 Task: Create a due date automation trigger when advanced on, 2 working days before a card is due add content with an empty description at 11:00 AM.
Action: Mouse moved to (1124, 91)
Screenshot: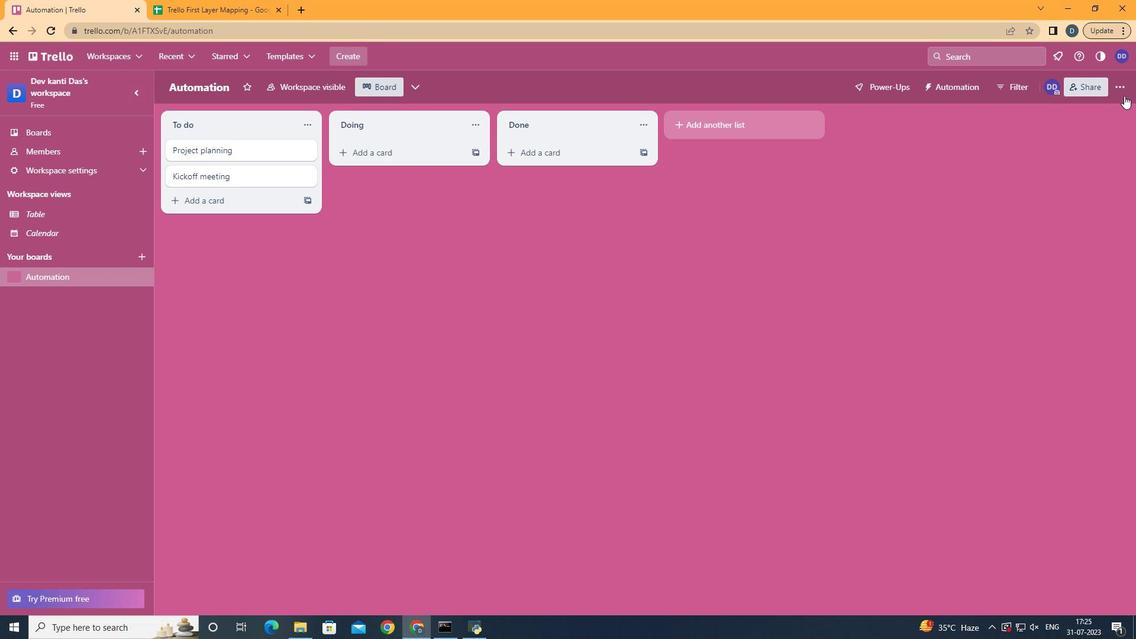 
Action: Mouse pressed left at (1124, 91)
Screenshot: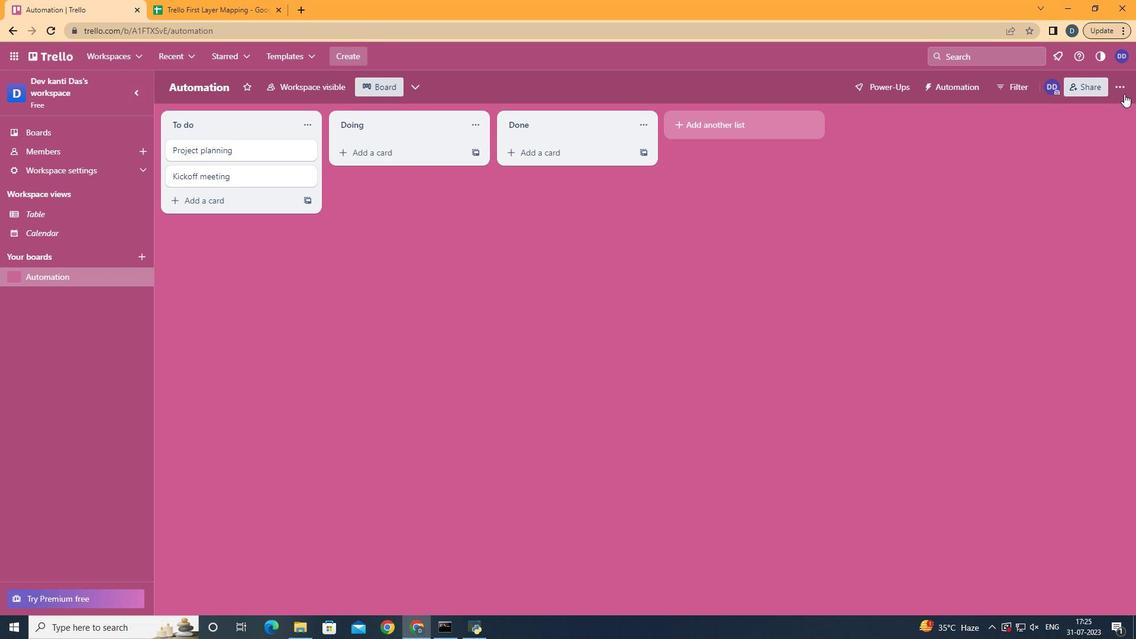 
Action: Mouse moved to (1050, 246)
Screenshot: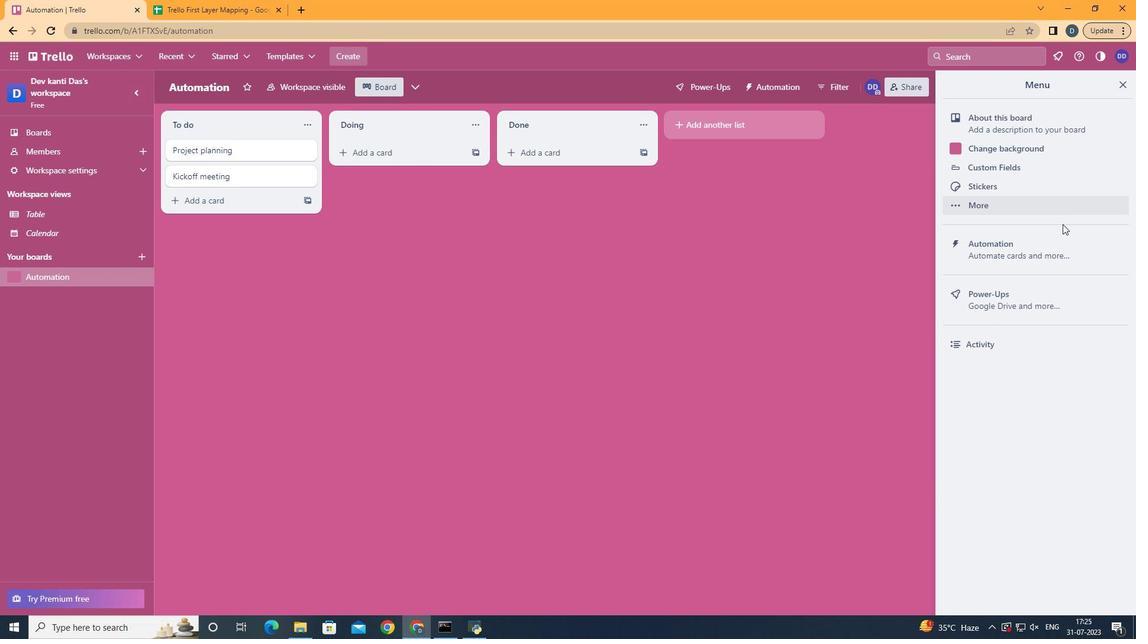 
Action: Mouse pressed left at (1050, 246)
Screenshot: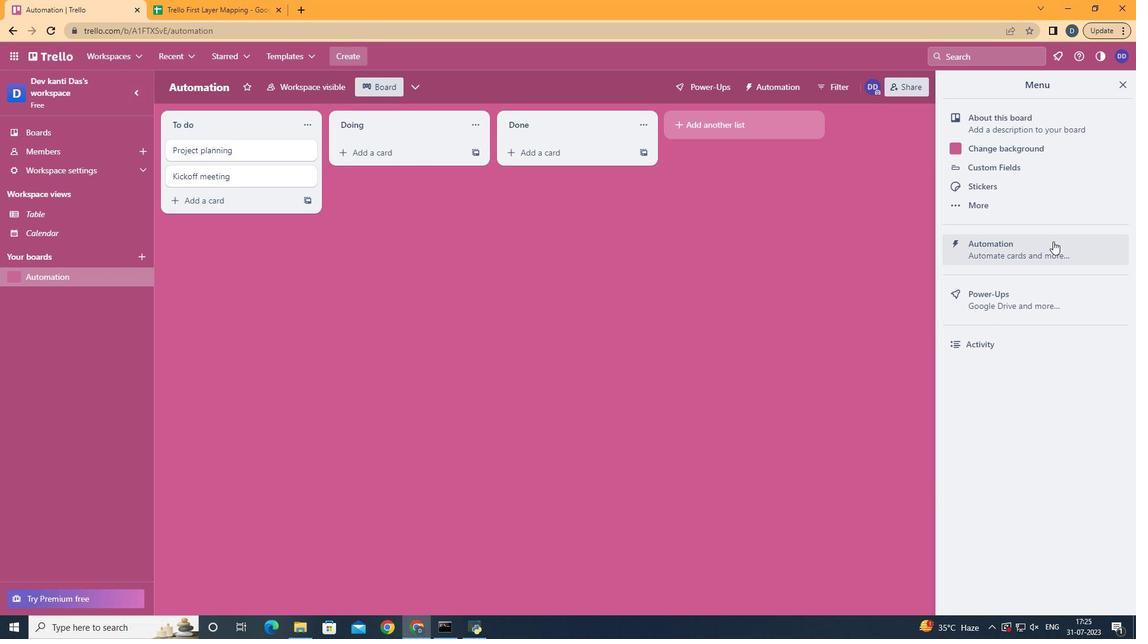 
Action: Mouse moved to (230, 235)
Screenshot: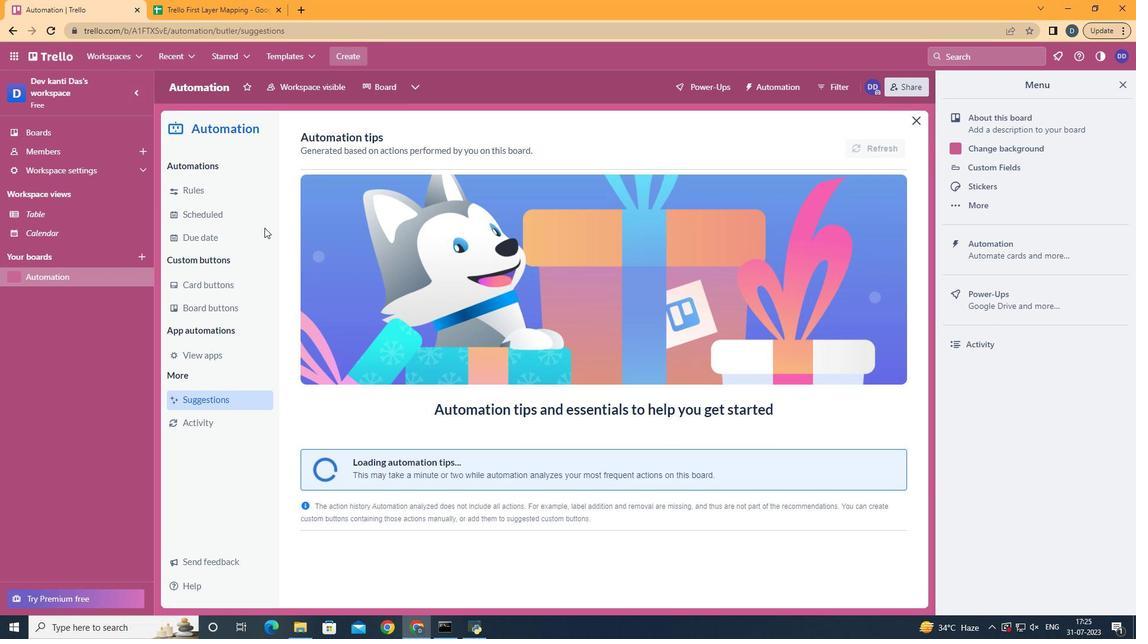 
Action: Mouse pressed left at (230, 235)
Screenshot: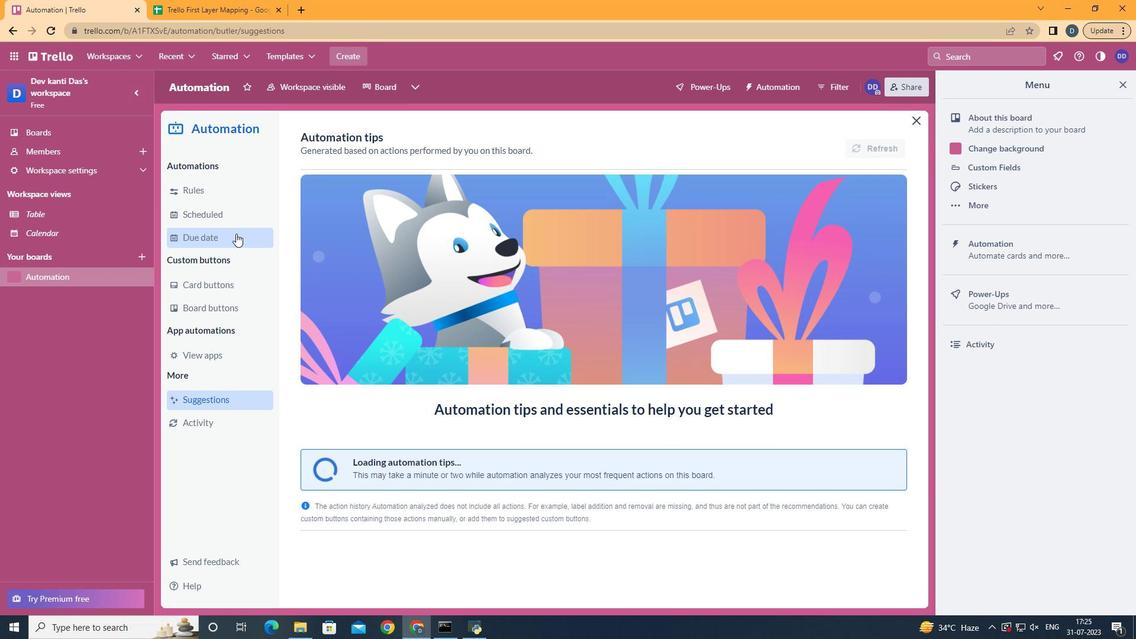 
Action: Mouse moved to (826, 139)
Screenshot: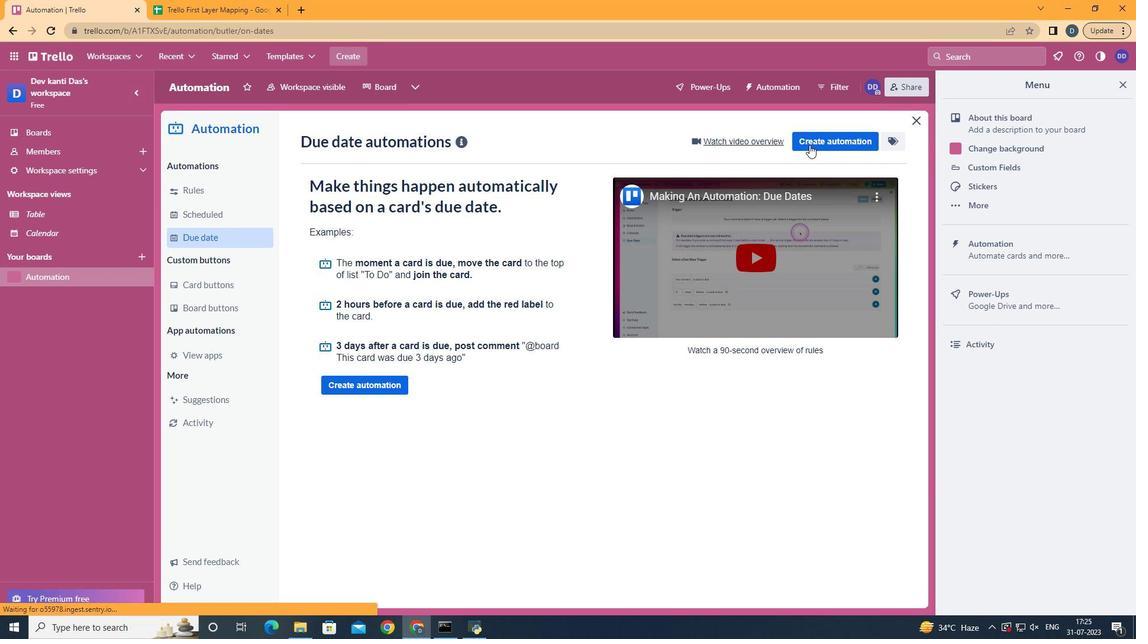 
Action: Mouse pressed left at (826, 139)
Screenshot: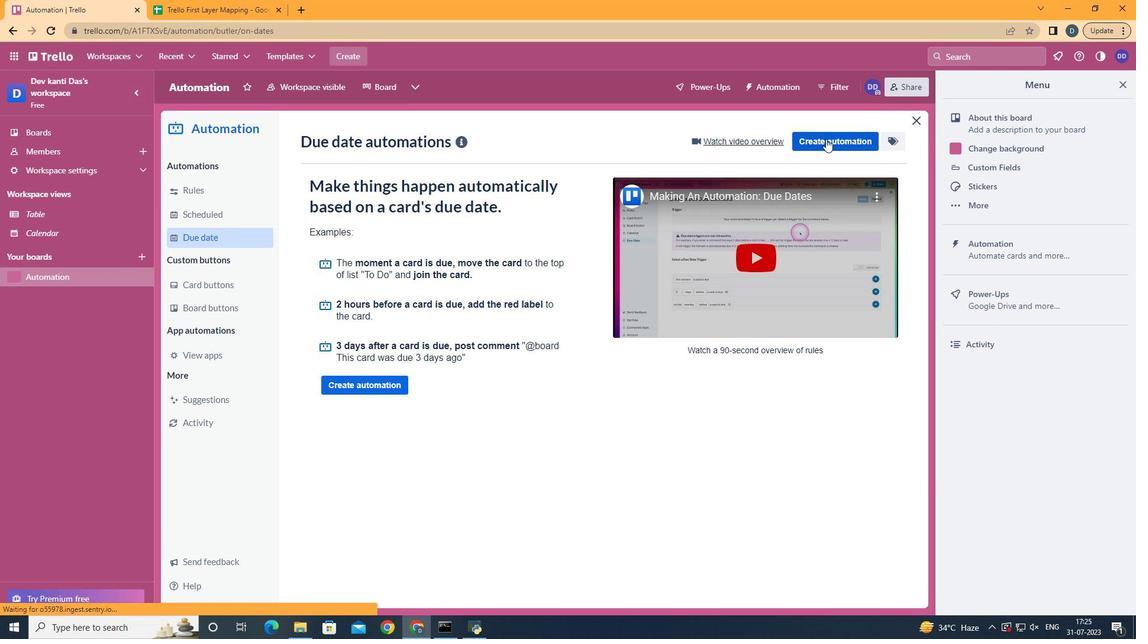 
Action: Mouse moved to (533, 253)
Screenshot: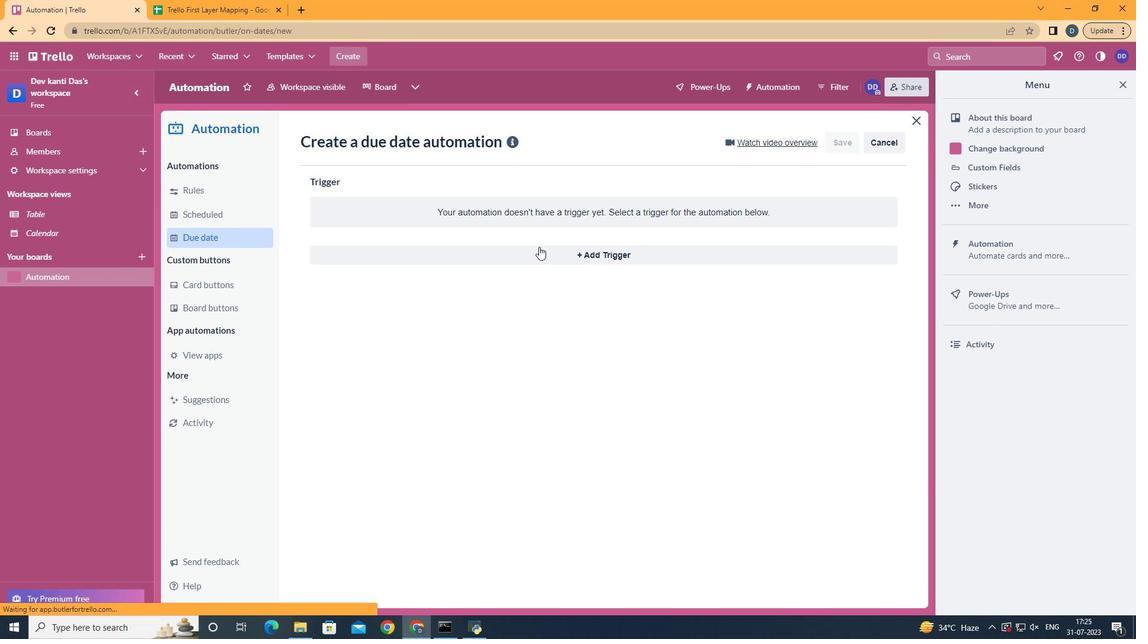 
Action: Mouse pressed left at (533, 253)
Screenshot: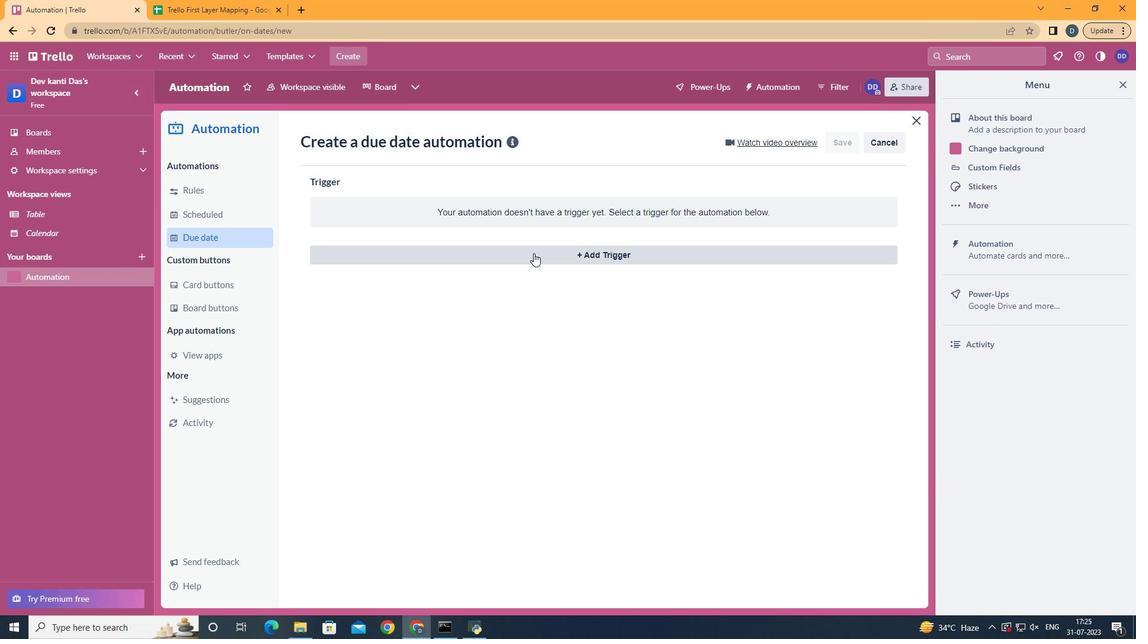
Action: Mouse moved to (388, 481)
Screenshot: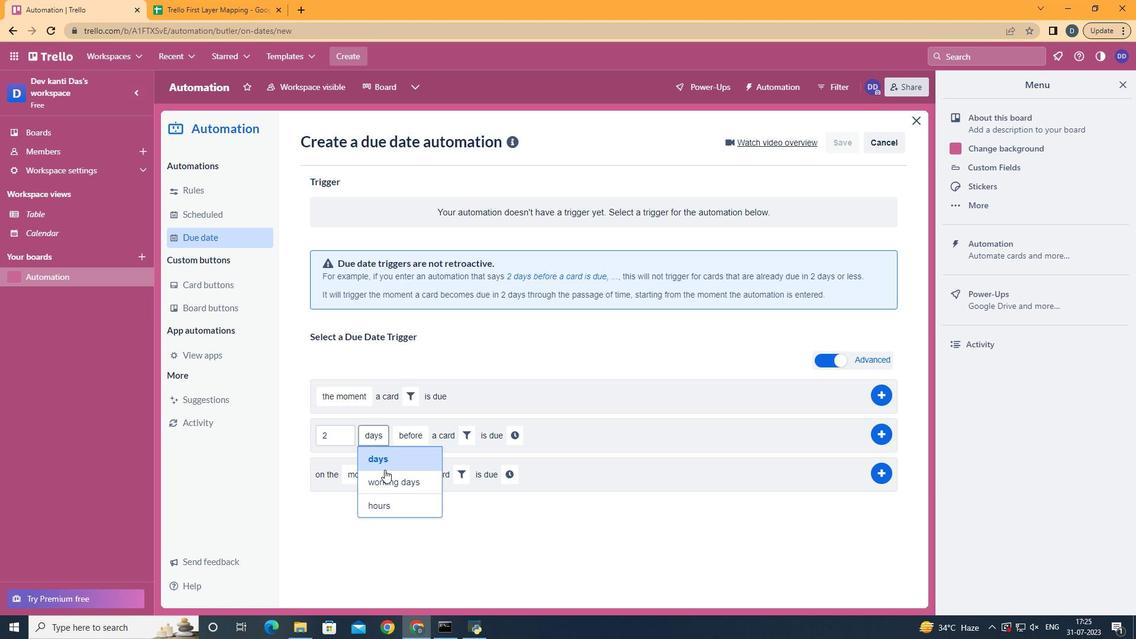 
Action: Mouse pressed left at (388, 481)
Screenshot: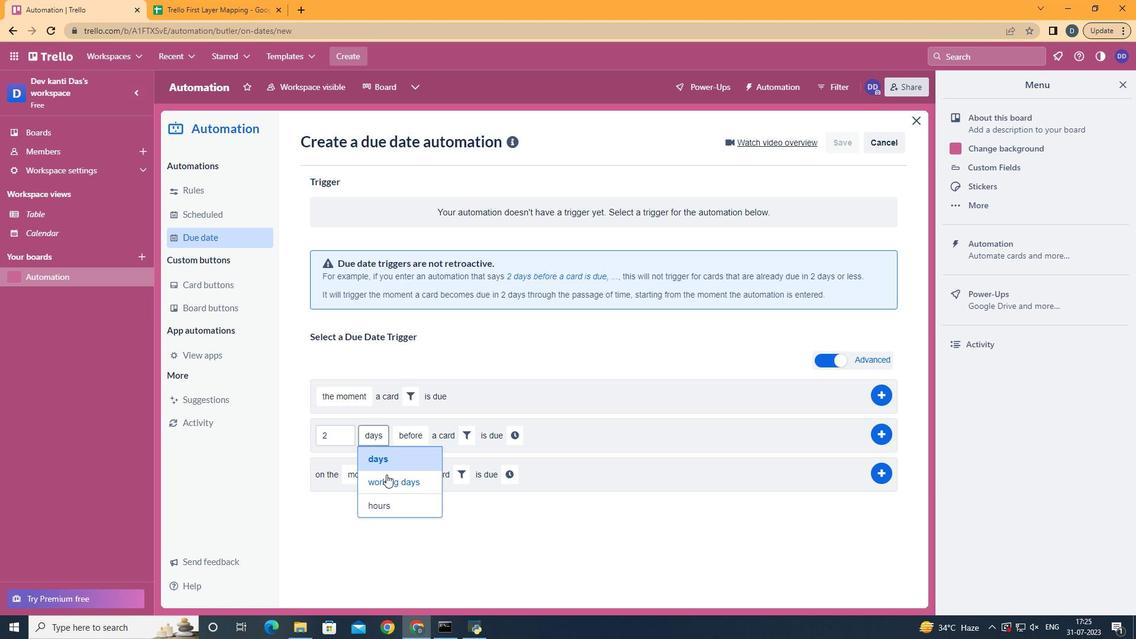 
Action: Mouse moved to (495, 438)
Screenshot: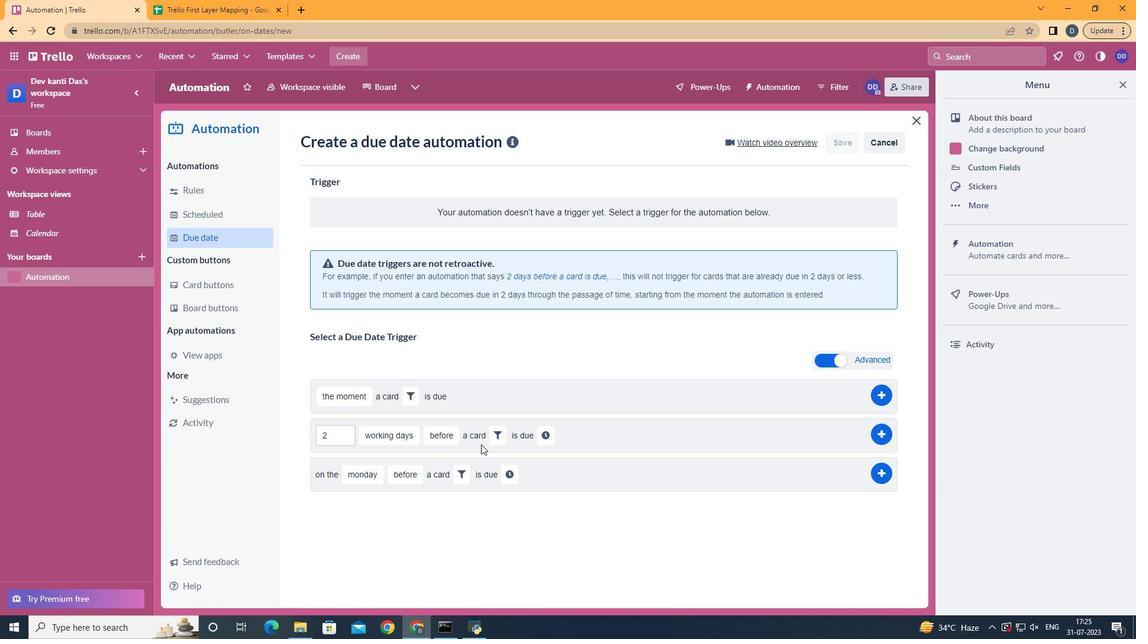 
Action: Mouse pressed left at (495, 438)
Screenshot: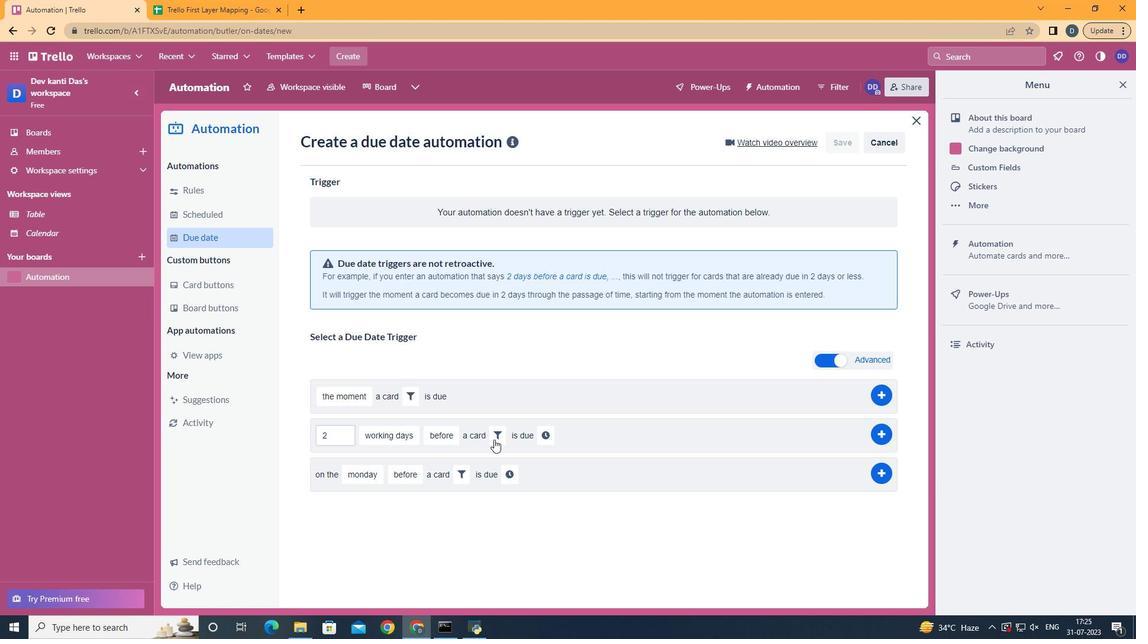
Action: Mouse moved to (645, 479)
Screenshot: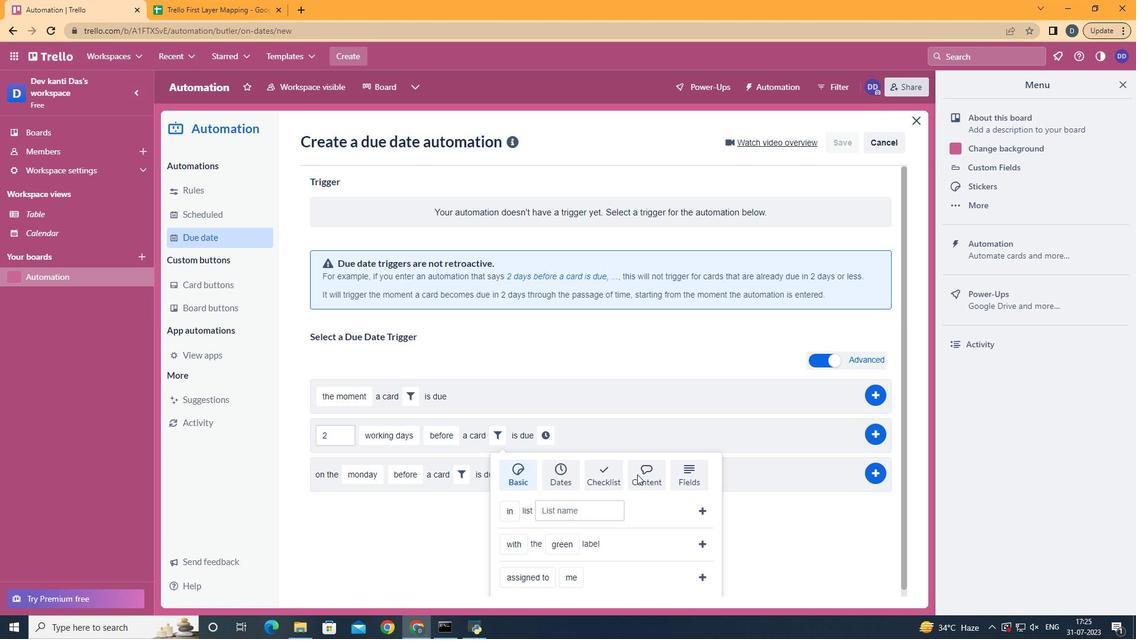 
Action: Mouse pressed left at (645, 479)
Screenshot: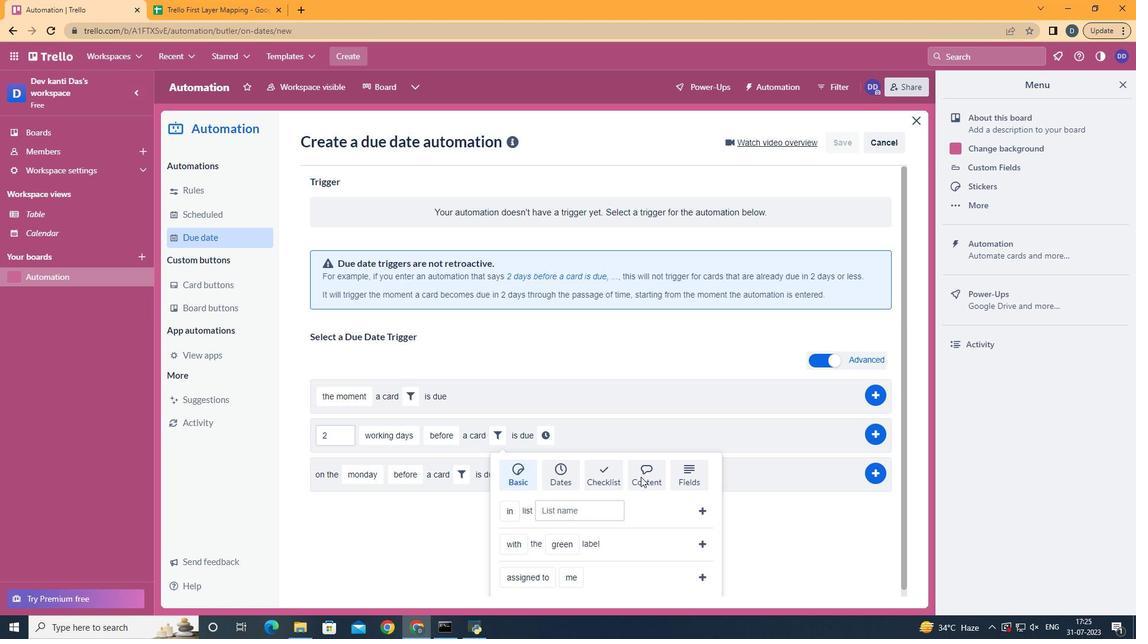 
Action: Mouse moved to (522, 564)
Screenshot: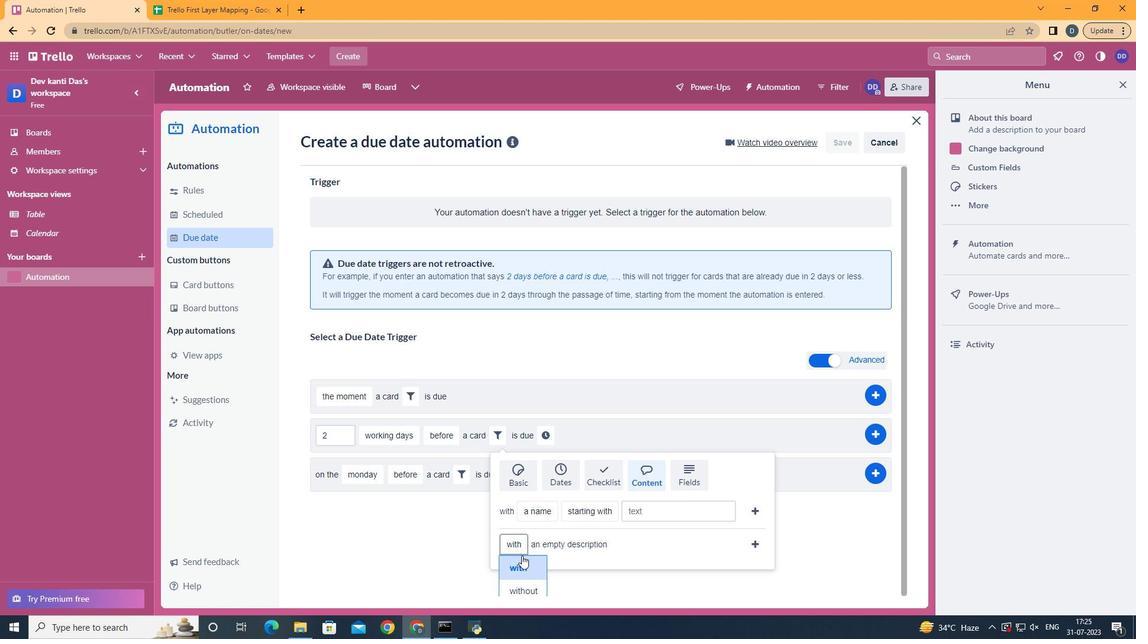 
Action: Mouse pressed left at (522, 564)
Screenshot: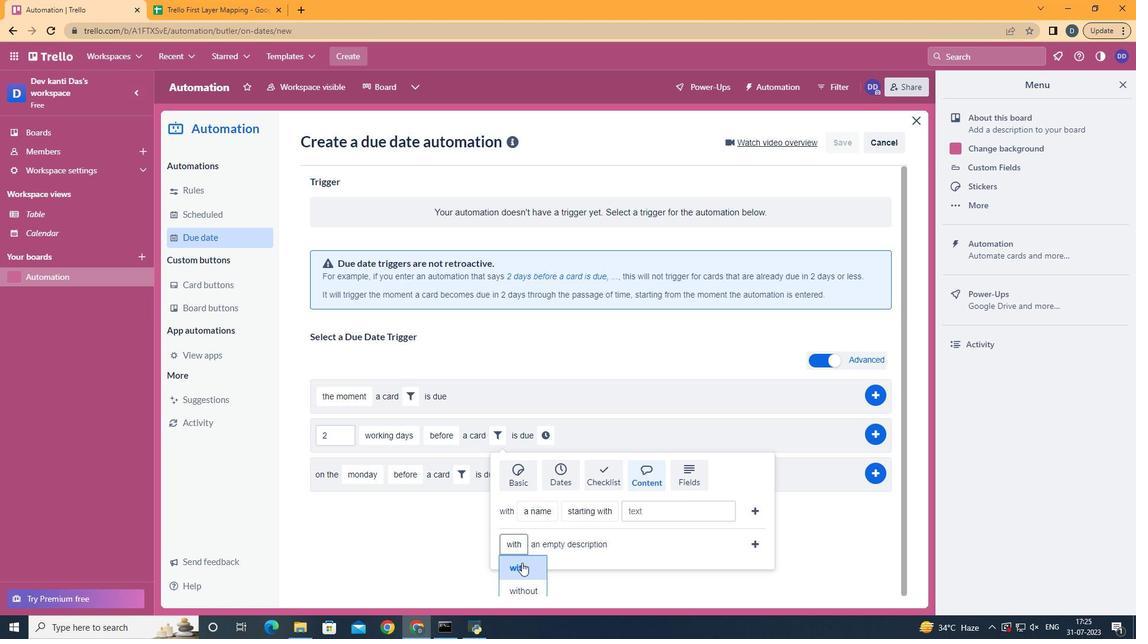 
Action: Mouse moved to (760, 550)
Screenshot: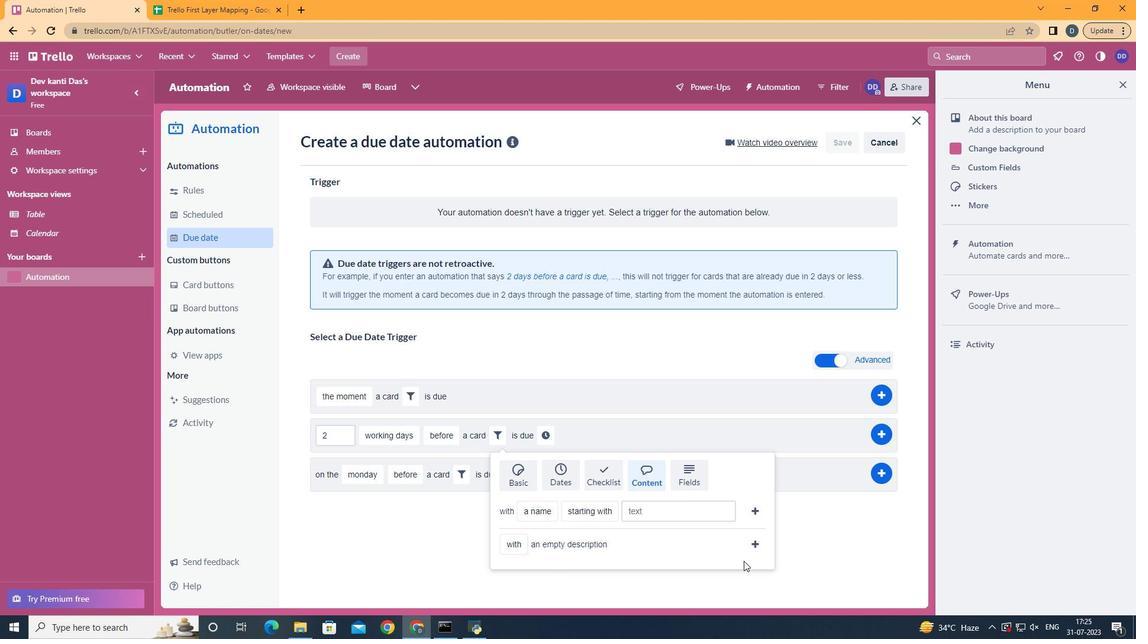 
Action: Mouse pressed left at (760, 550)
Screenshot: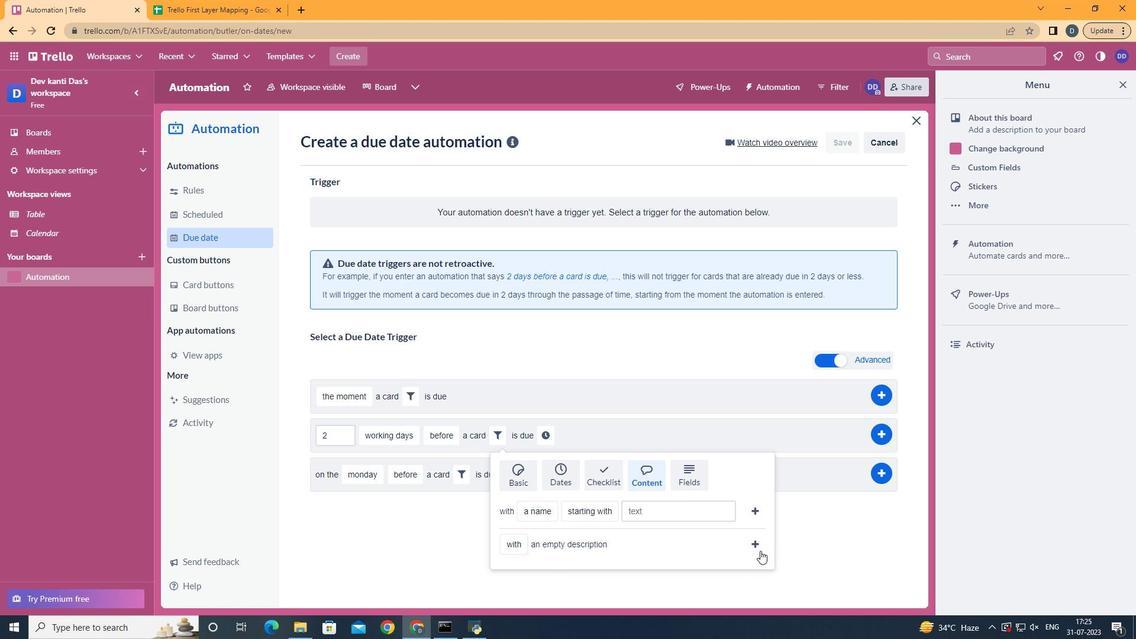 
Action: Mouse moved to (671, 434)
Screenshot: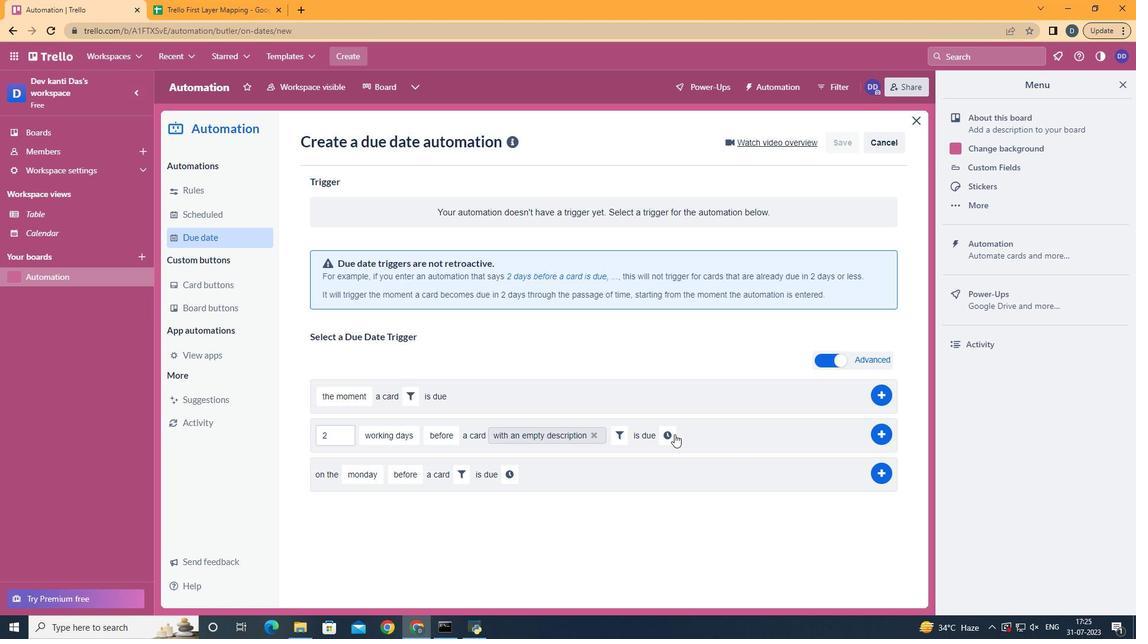 
Action: Mouse pressed left at (671, 434)
Screenshot: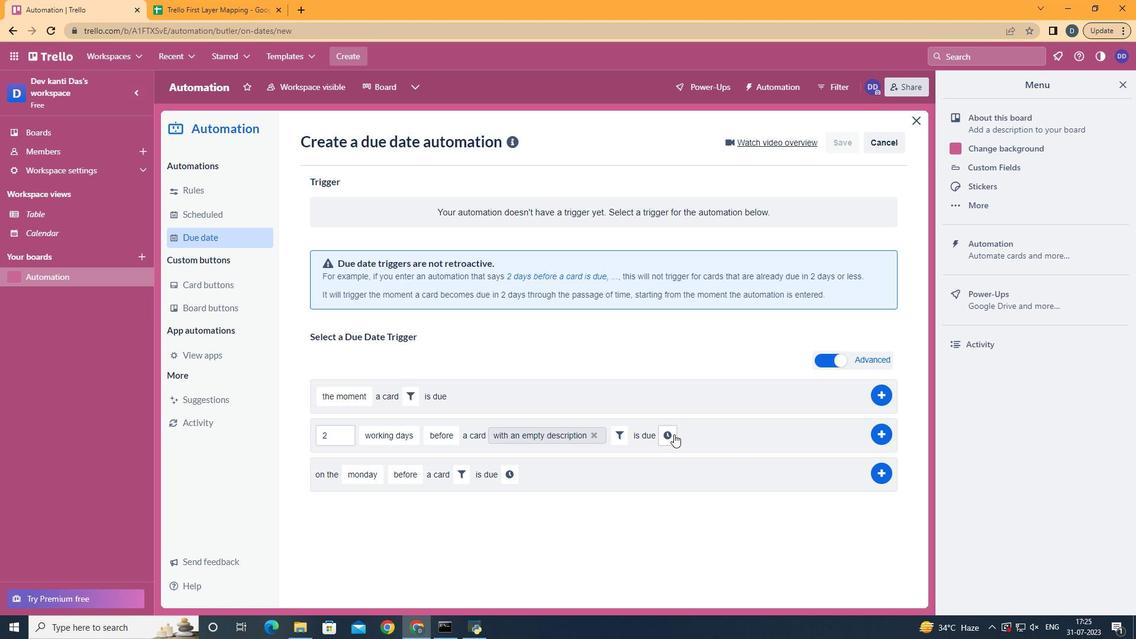
Action: Mouse moved to (694, 440)
Screenshot: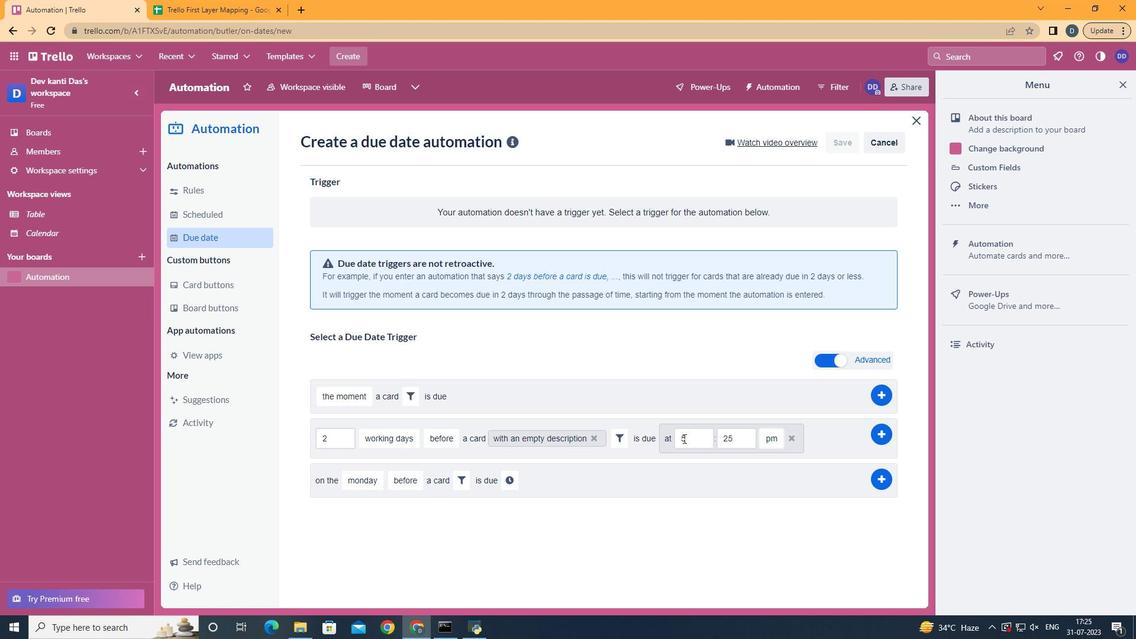 
Action: Mouse pressed left at (694, 440)
Screenshot: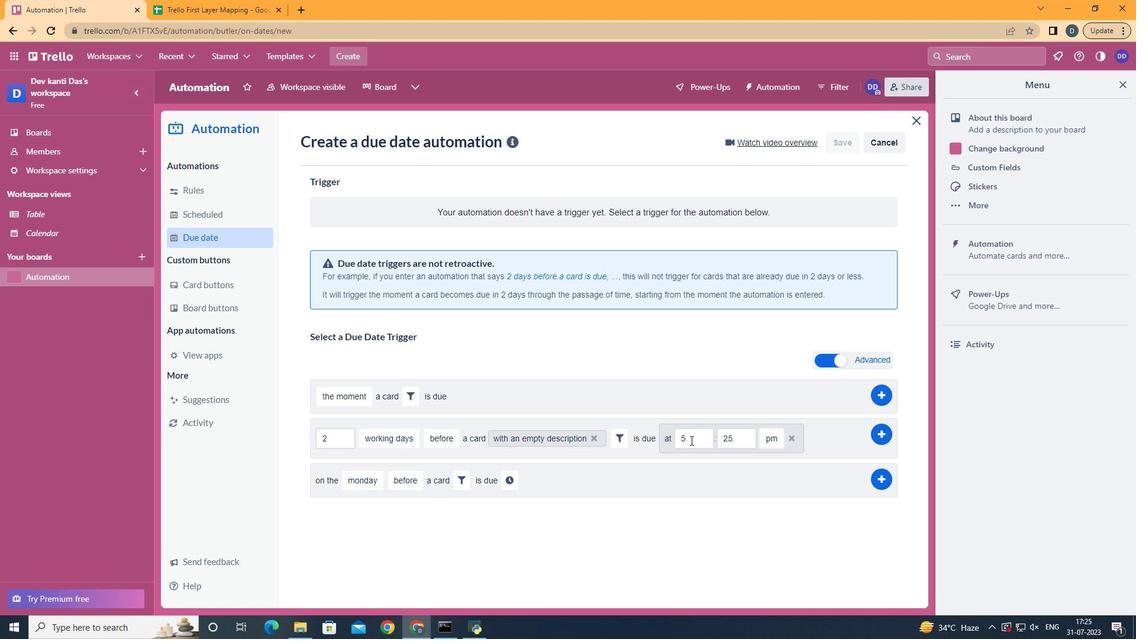 
Action: Key pressed <Key.backspace>11
Screenshot: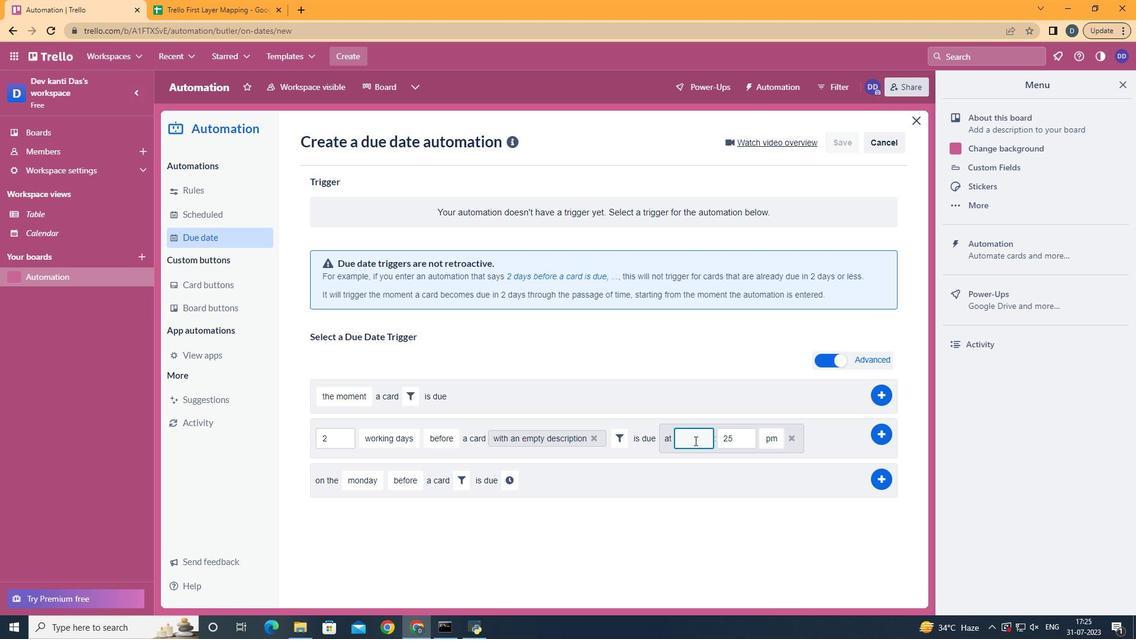 
Action: Mouse moved to (748, 435)
Screenshot: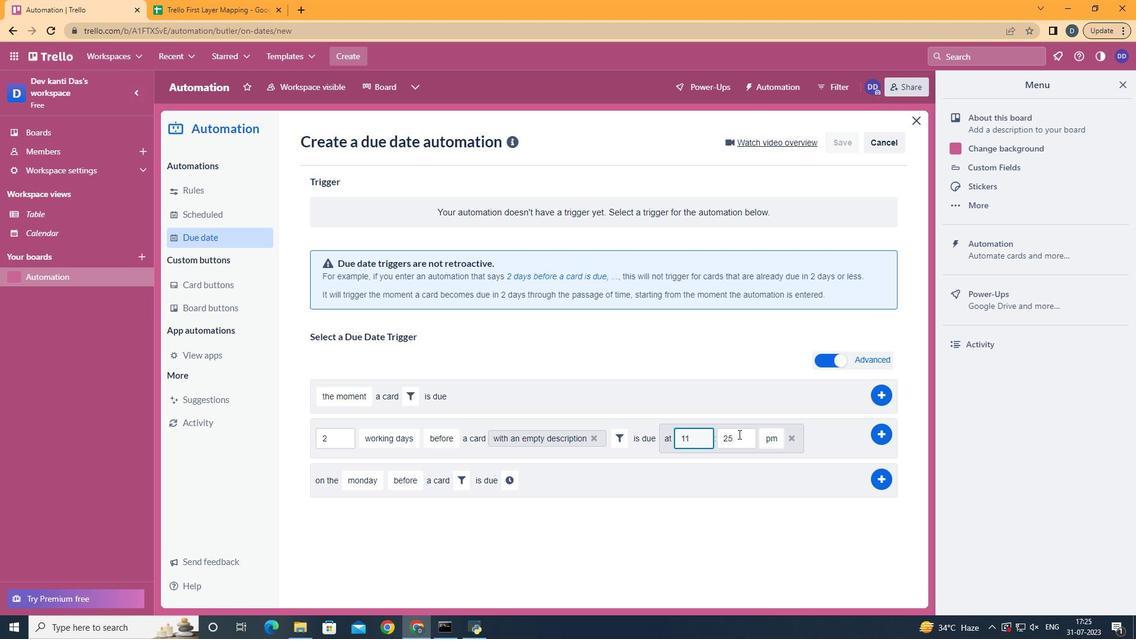 
Action: Mouse pressed left at (748, 435)
Screenshot: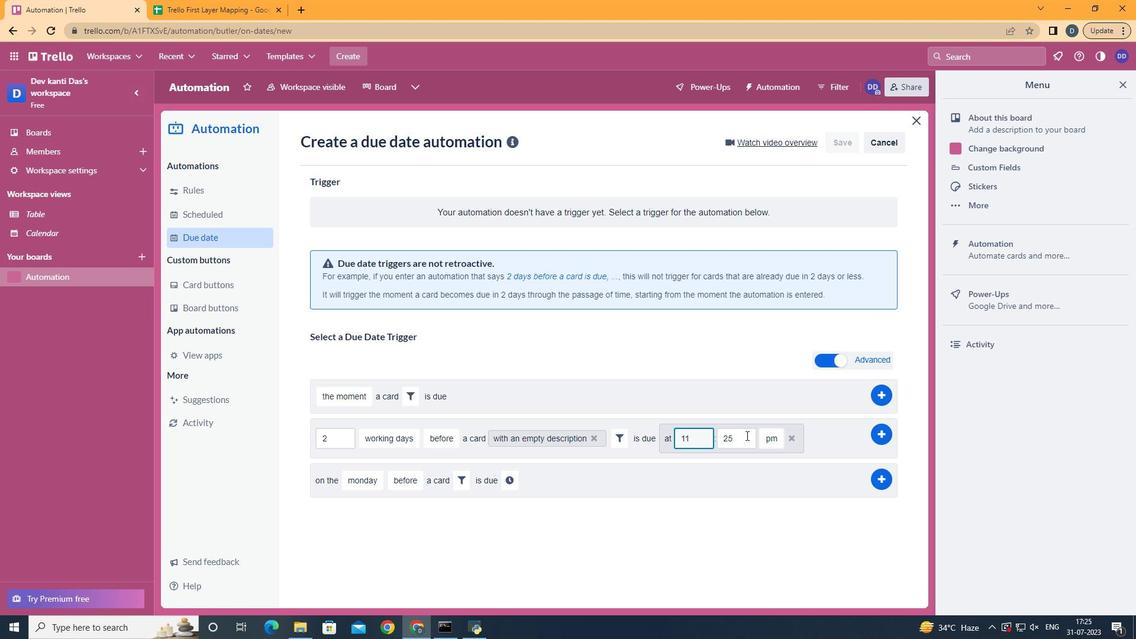 
Action: Key pressed <Key.backspace><Key.backspace>00
Screenshot: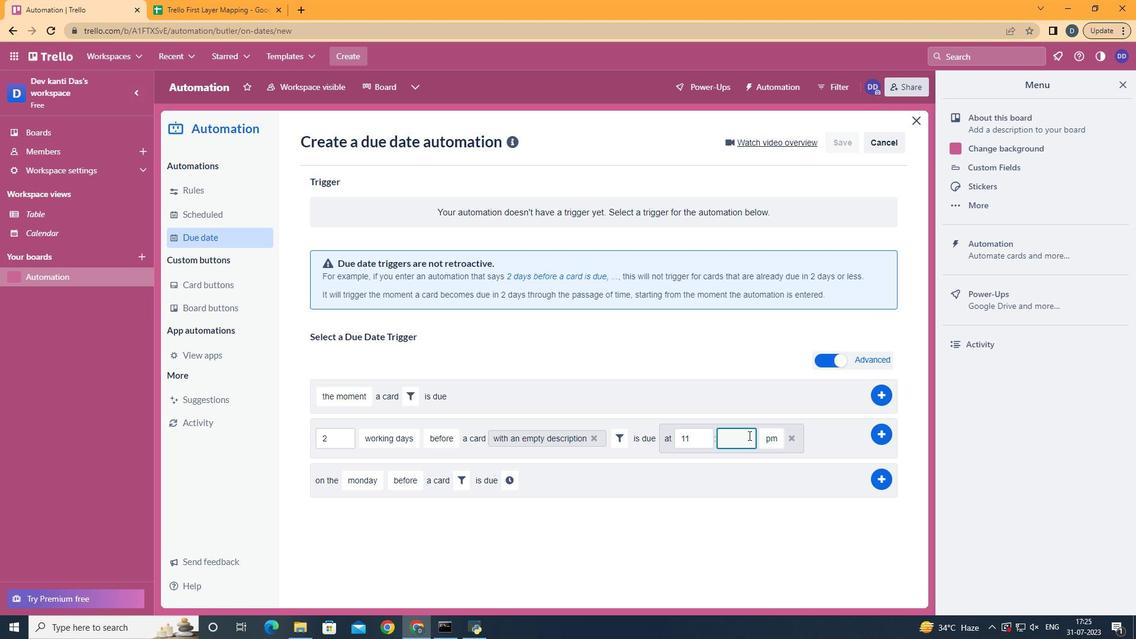 
Action: Mouse moved to (768, 459)
Screenshot: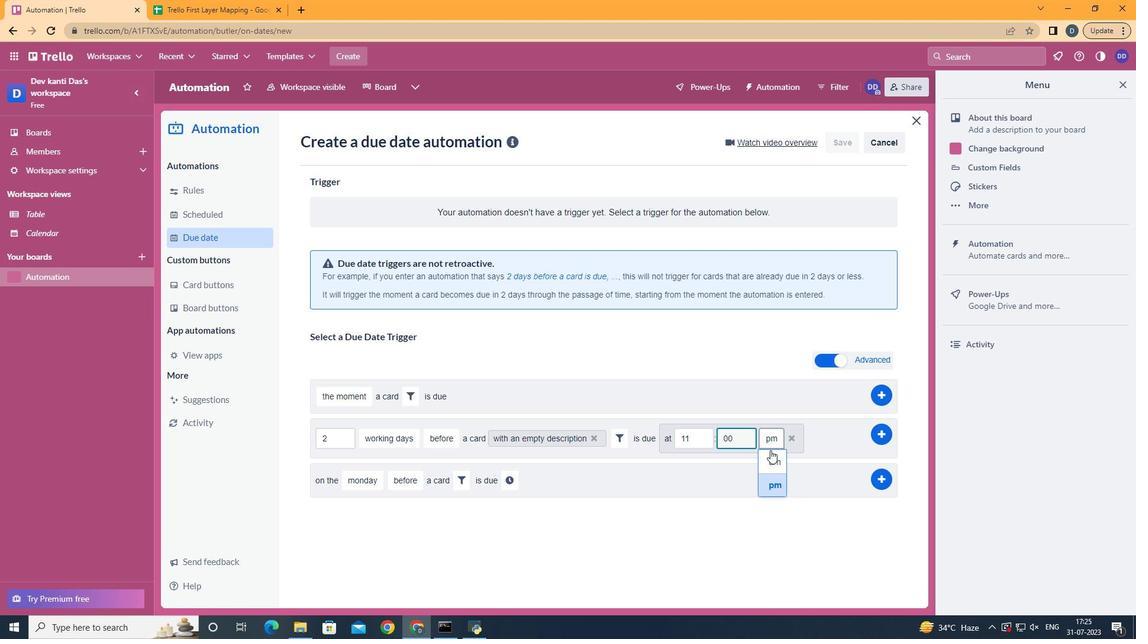
Action: Mouse pressed left at (768, 459)
Screenshot: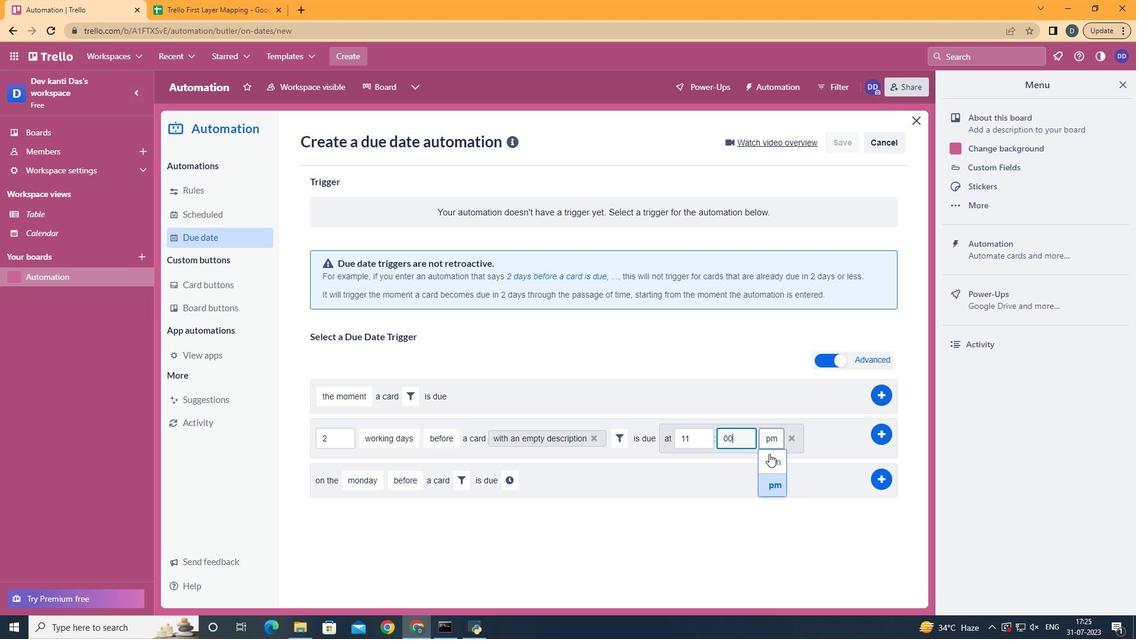 
Action: Mouse moved to (879, 436)
Screenshot: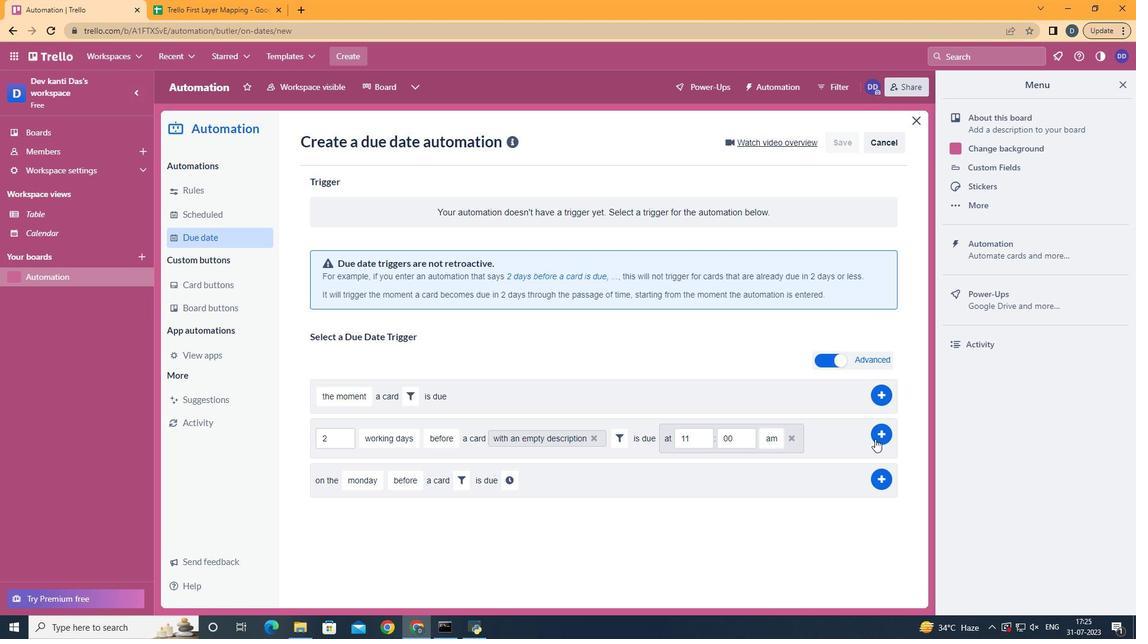 
Action: Mouse pressed left at (879, 436)
Screenshot: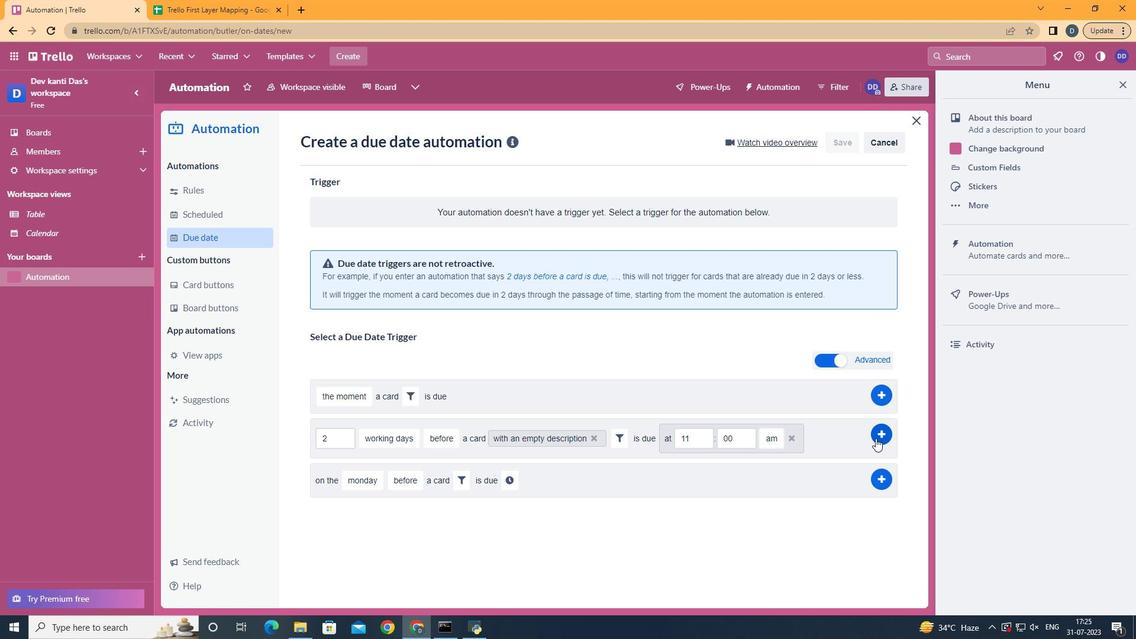
Action: Mouse moved to (672, 284)
Screenshot: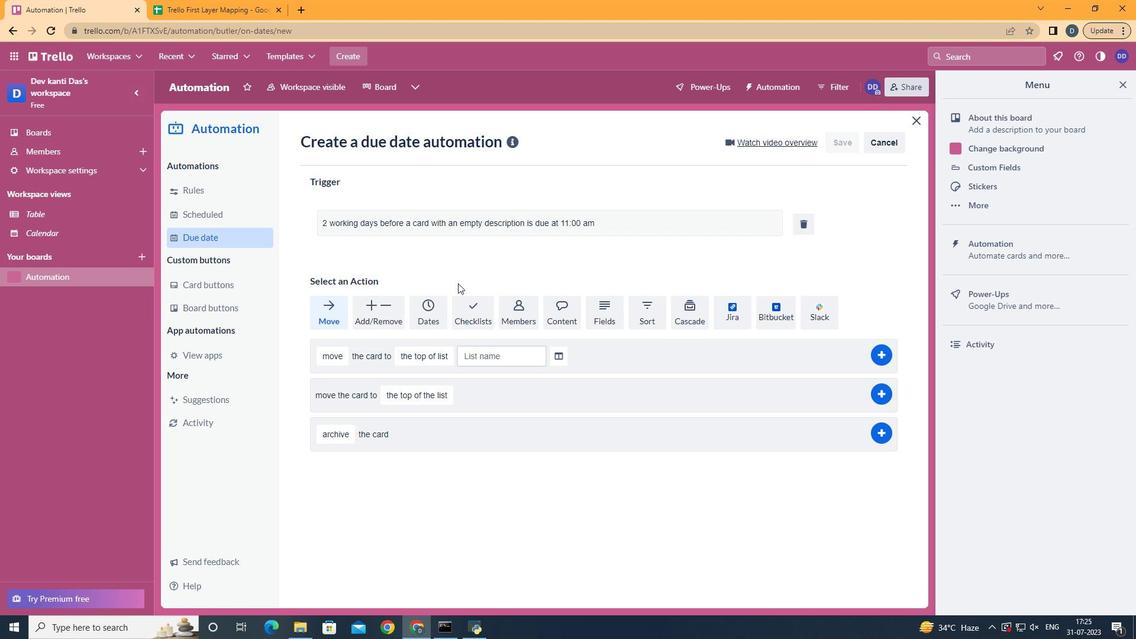 
